 Task: Compose and send an email with the subject 'Request for information', include 'Thank you for your email' in the body, add 'Adam Smith' as the signature, attach 'Resume.docx', and send it to the specified recipient.
Action: Mouse moved to (37, 46)
Screenshot: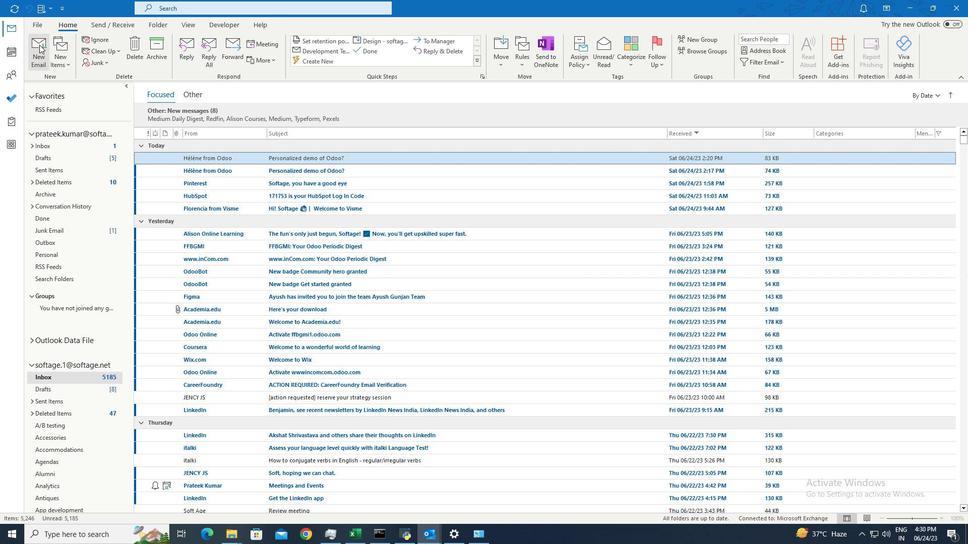 
Action: Mouse pressed left at (37, 46)
Screenshot: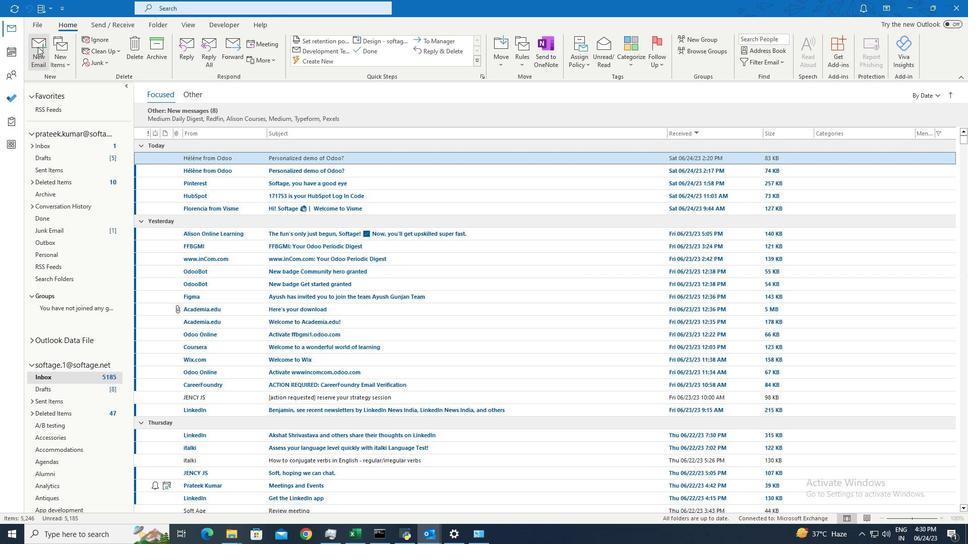 
Action: Mouse moved to (341, 63)
Screenshot: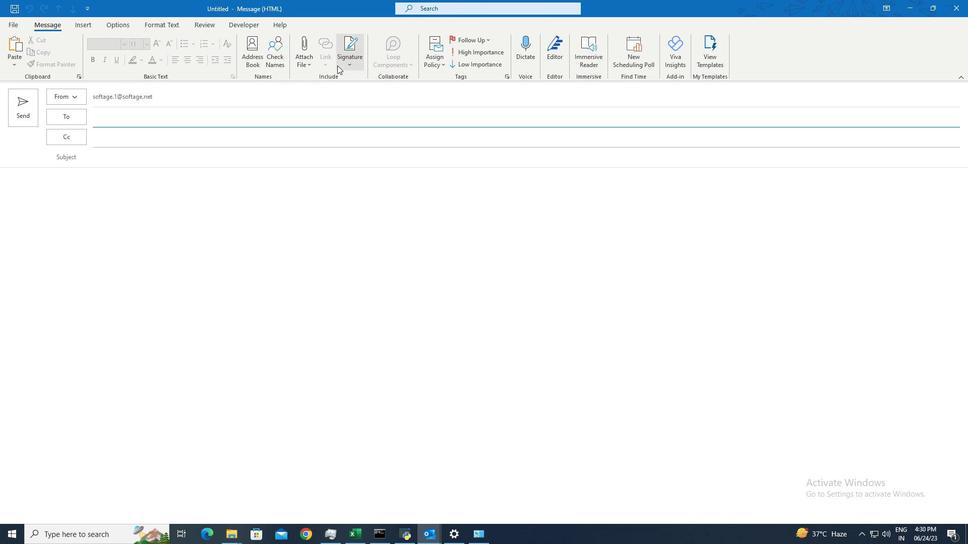 
Action: Mouse pressed left at (341, 63)
Screenshot: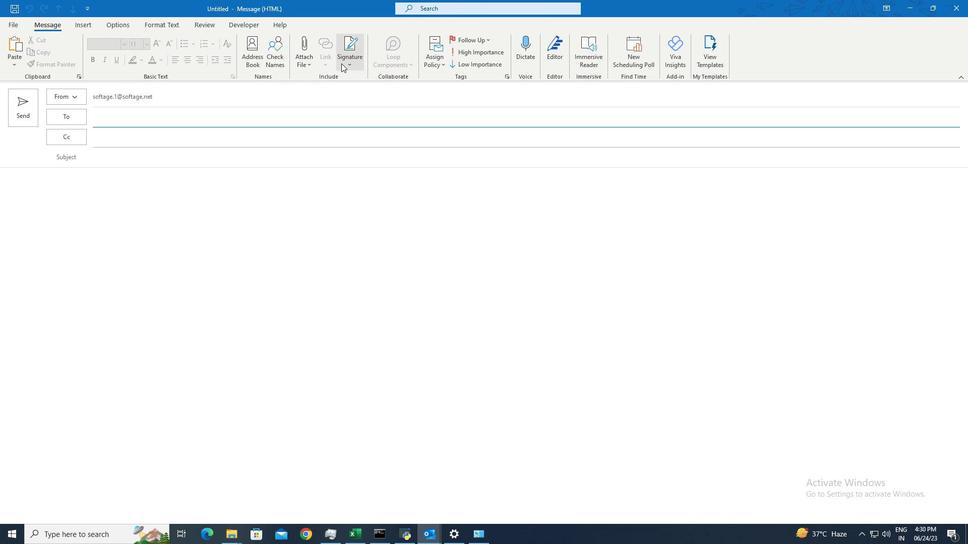 
Action: Mouse moved to (352, 79)
Screenshot: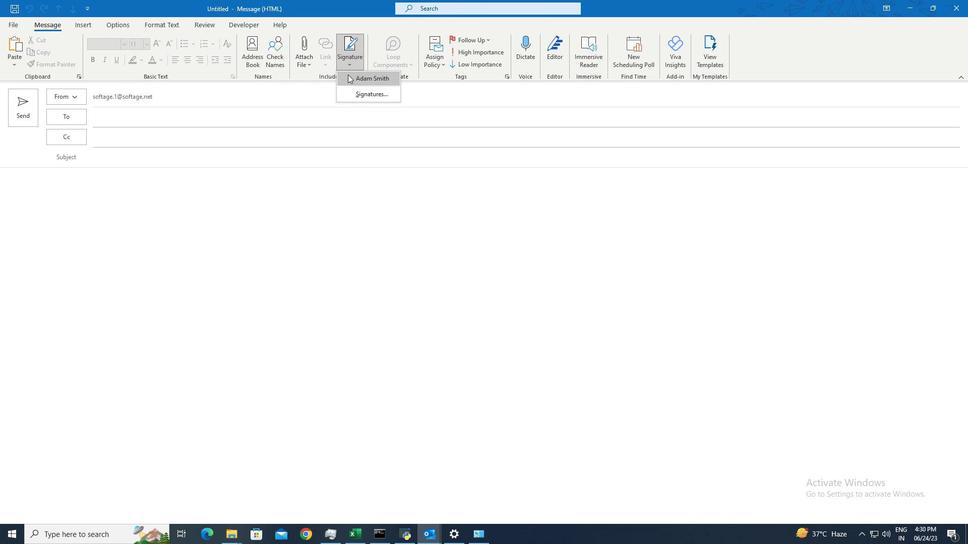 
Action: Mouse pressed left at (352, 79)
Screenshot: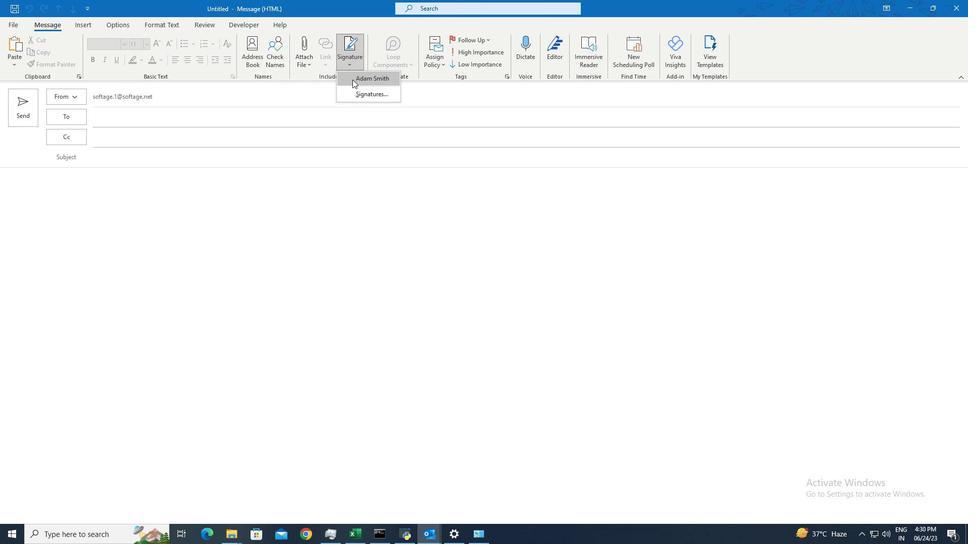
Action: Mouse moved to (127, 158)
Screenshot: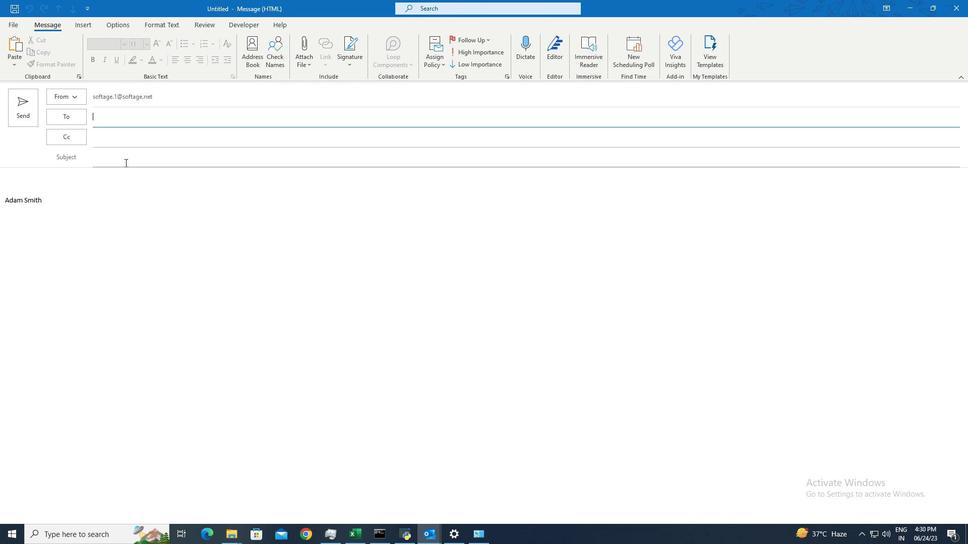 
Action: Mouse pressed left at (127, 158)
Screenshot: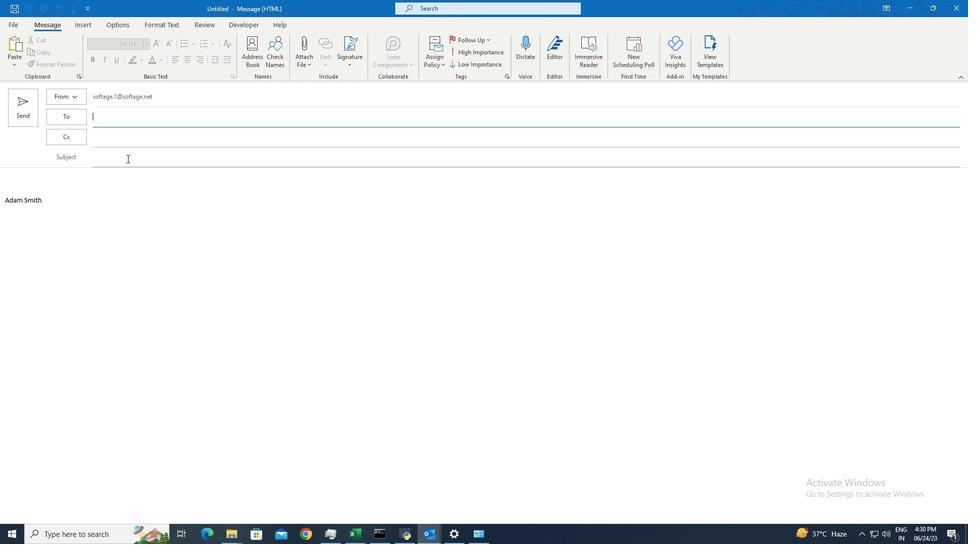 
Action: Mouse moved to (127, 158)
Screenshot: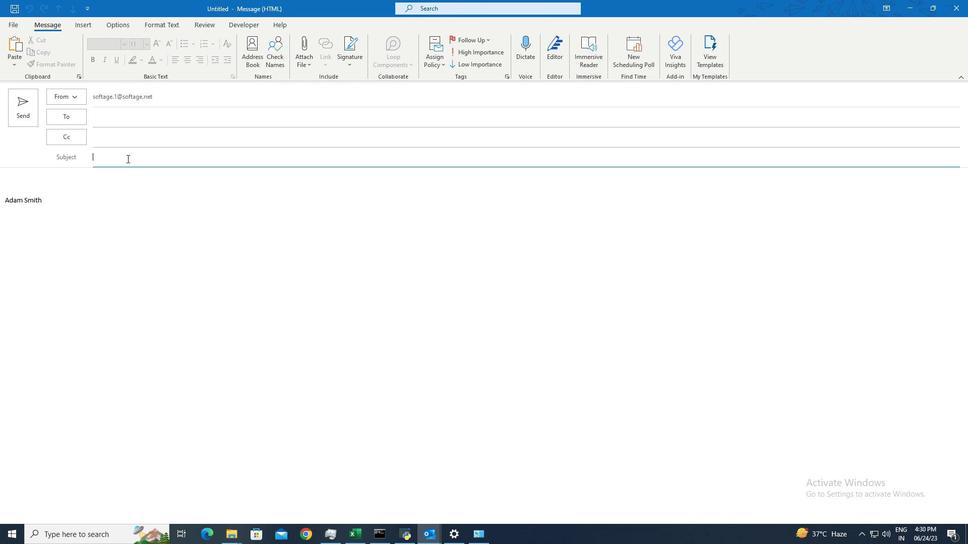 
Action: Key pressed <Key.shift>Request<Key.space>for<Key.space>information
Screenshot: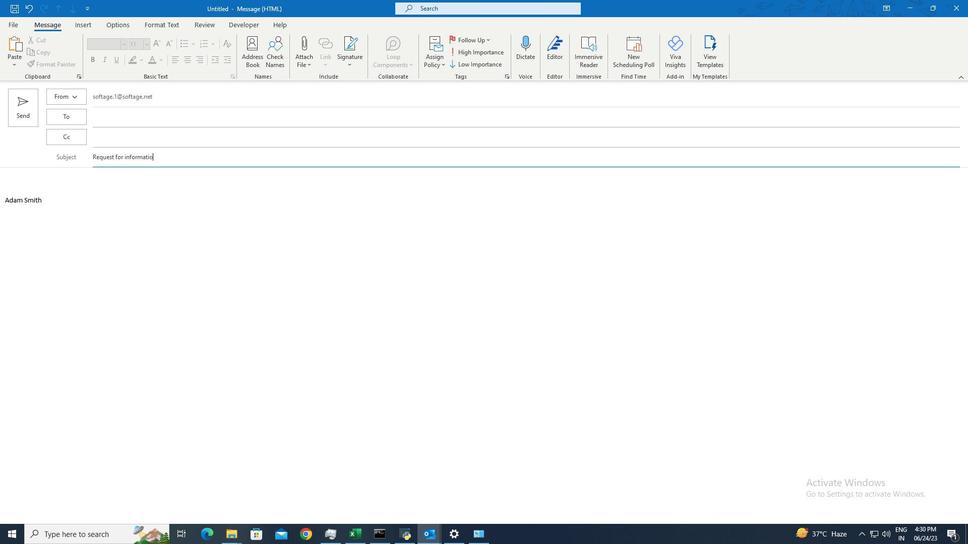 
Action: Mouse moved to (134, 186)
Screenshot: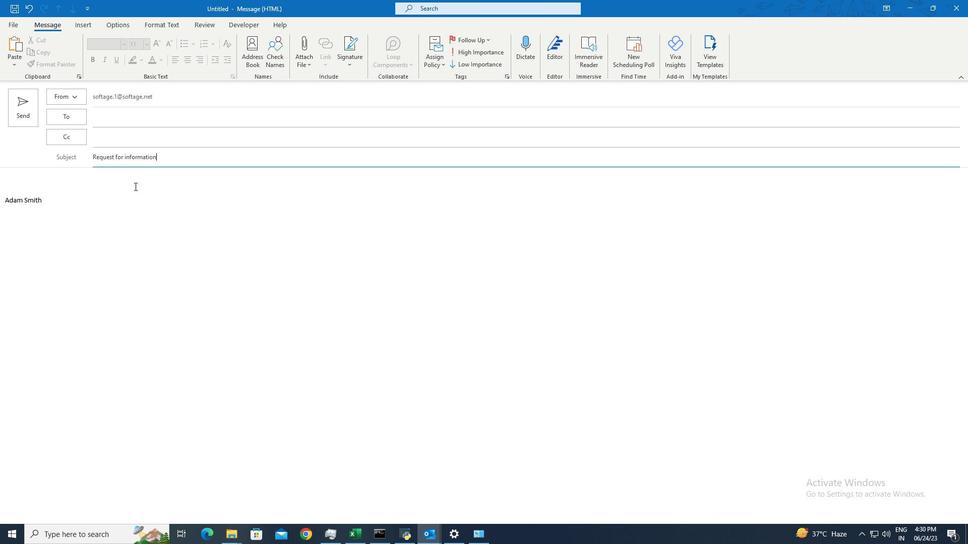 
Action: Mouse pressed left at (134, 186)
Screenshot: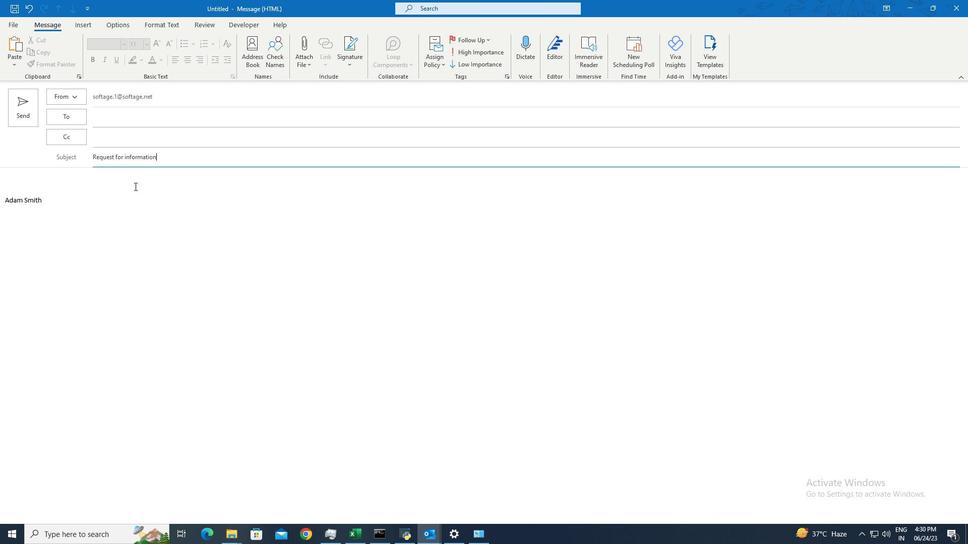 
Action: Key pressed <Key.shift><Key.shift><Key.shift><Key.shift><Key.shift><Key.shift><Key.shift>Thank<Key.space>you<Key.space>for<Key.space>your<Key.space>email.
Screenshot: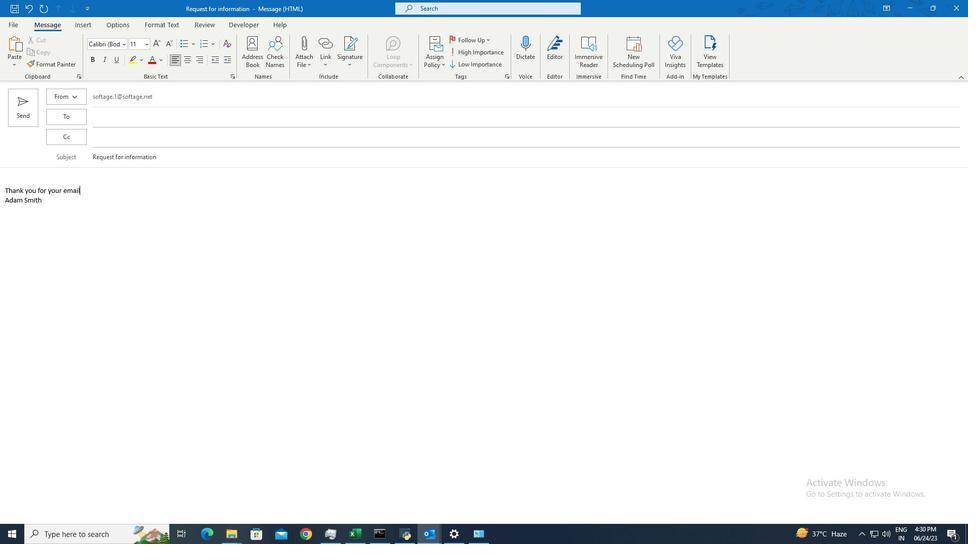 
Action: Mouse moved to (130, 123)
Screenshot: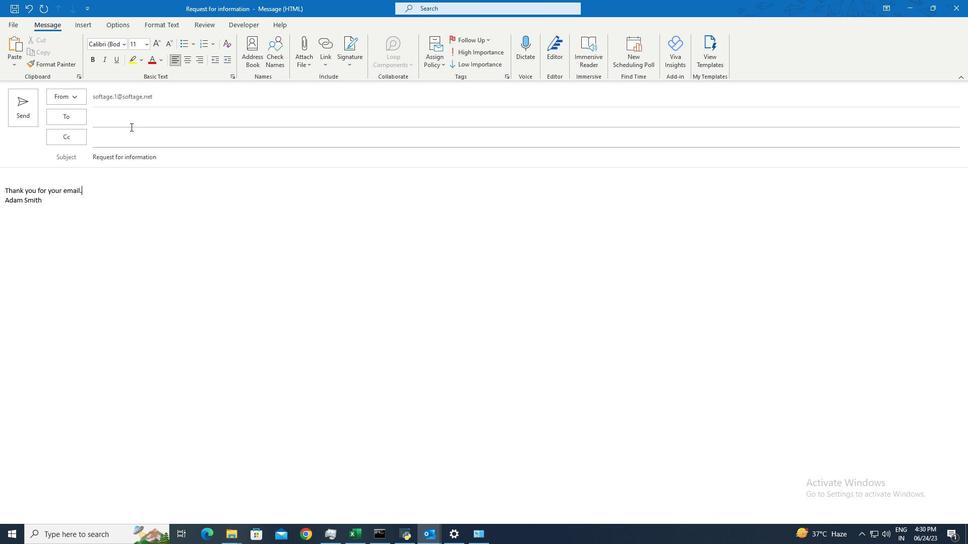 
Action: Mouse pressed left at (130, 123)
Screenshot: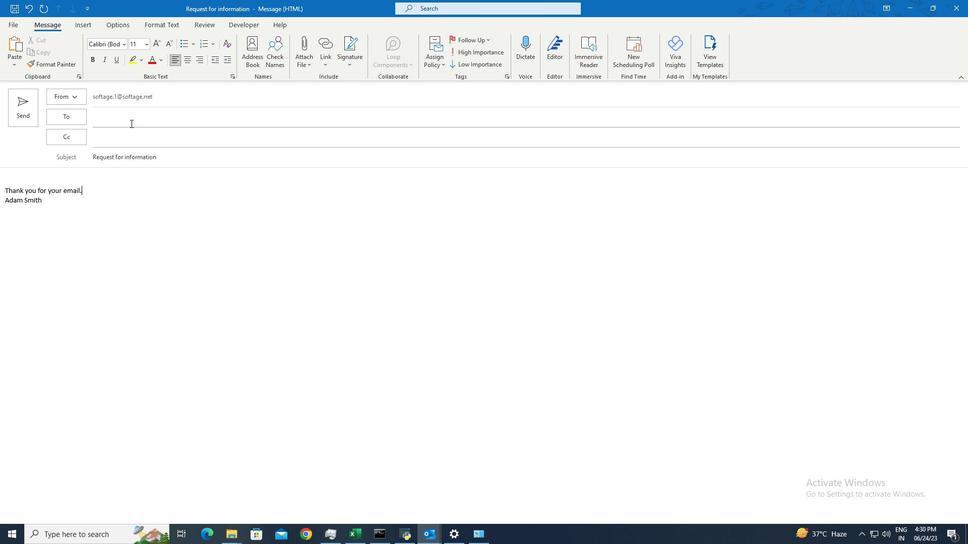 
Action: Mouse moved to (130, 122)
Screenshot: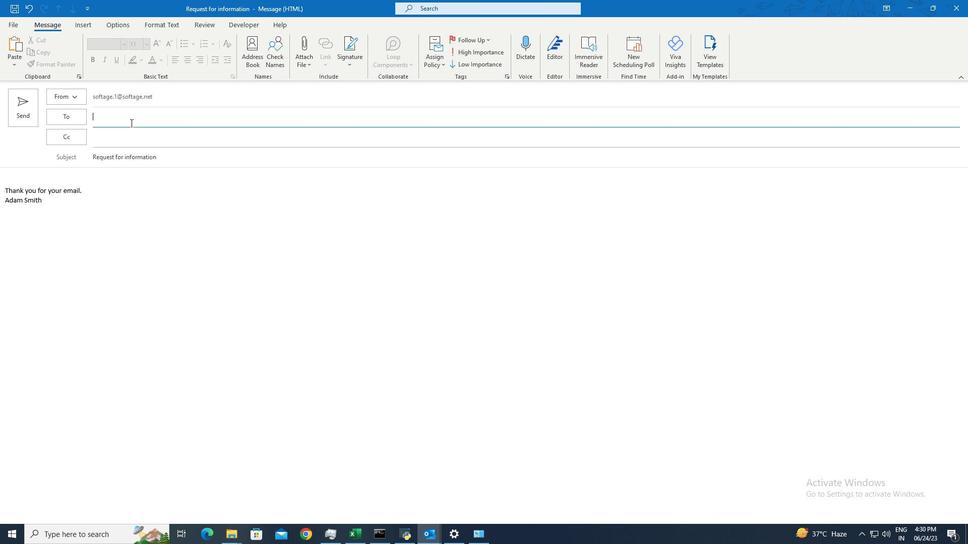 
Action: Key pressed softage.2<Key.shift>@
Screenshot: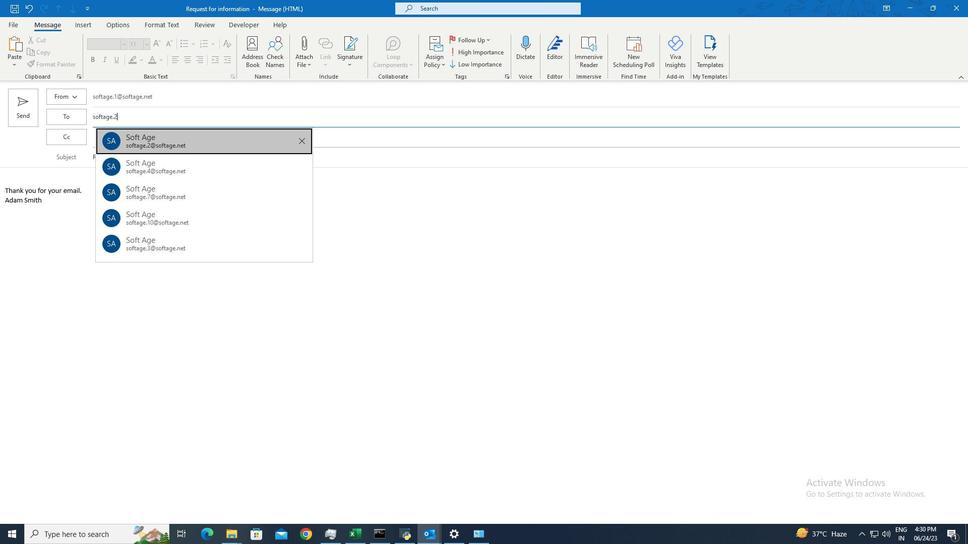 
Action: Mouse moved to (189, 134)
Screenshot: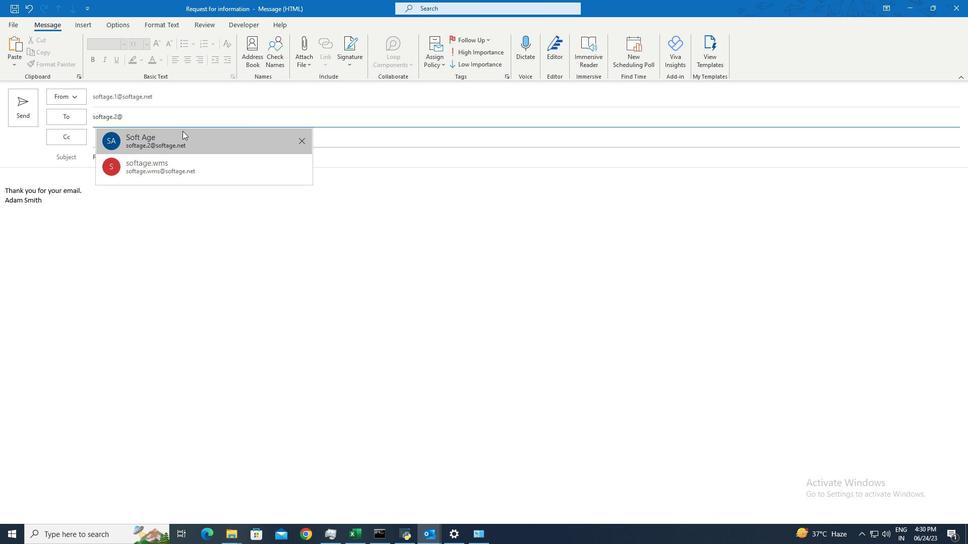 
Action: Mouse pressed left at (189, 134)
Screenshot: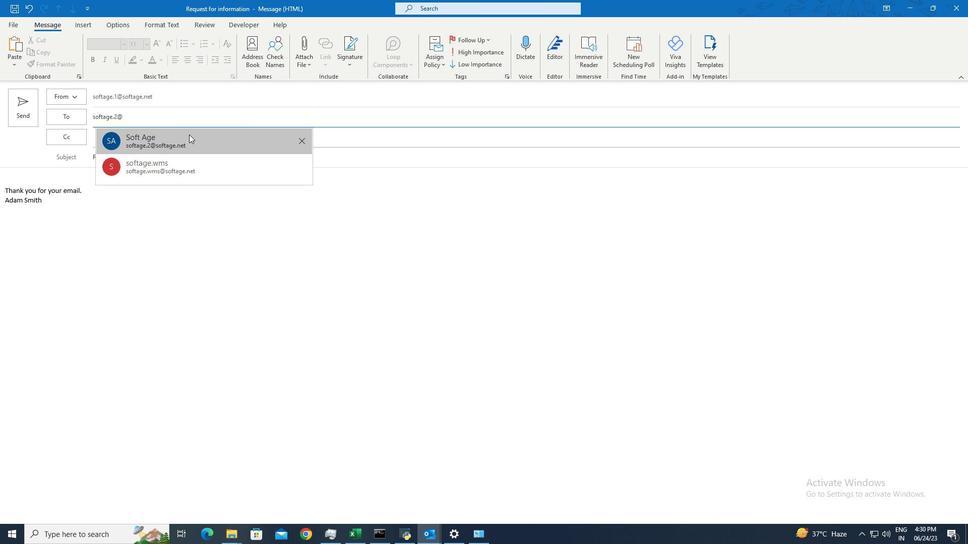 
Action: Mouse moved to (301, 60)
Screenshot: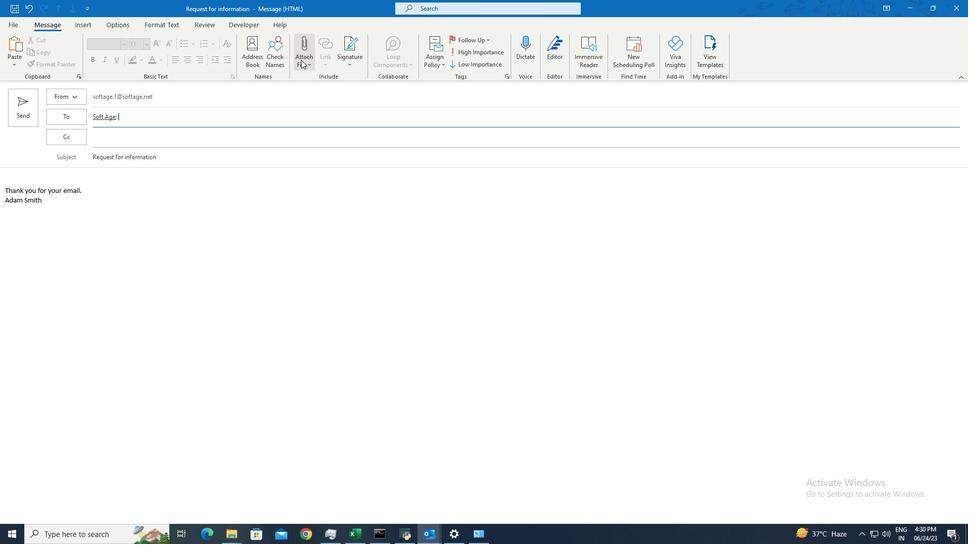 
Action: Mouse pressed left at (301, 60)
Screenshot: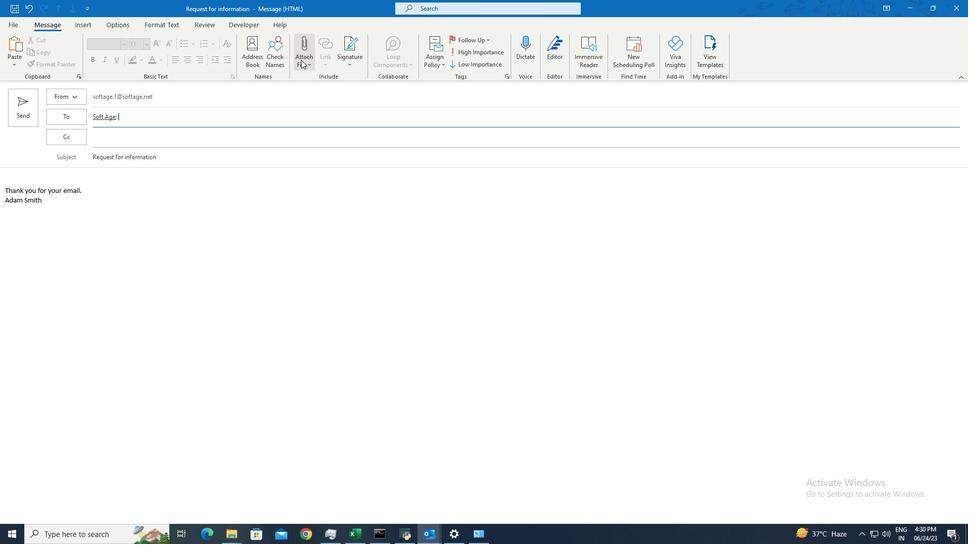 
Action: Mouse moved to (327, 122)
Screenshot: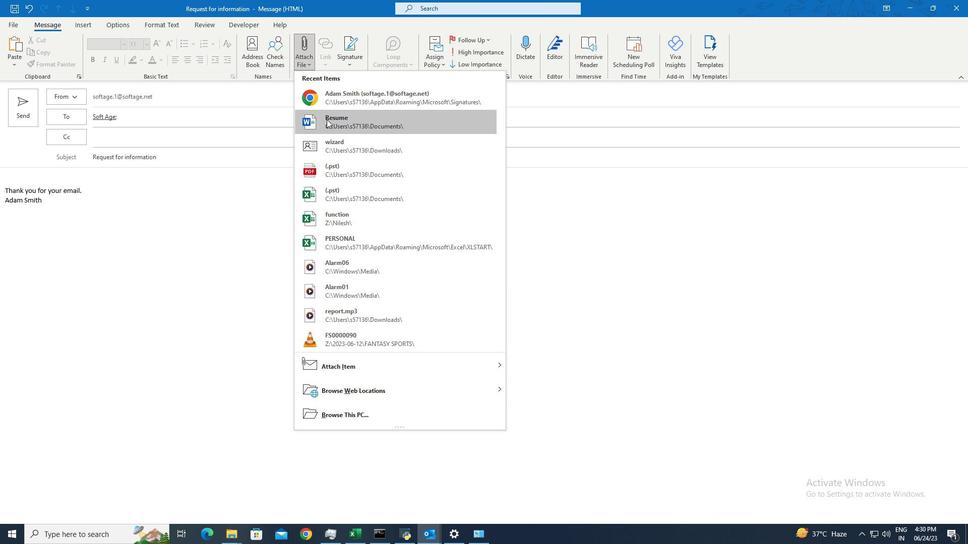
Action: Mouse pressed left at (327, 122)
Screenshot: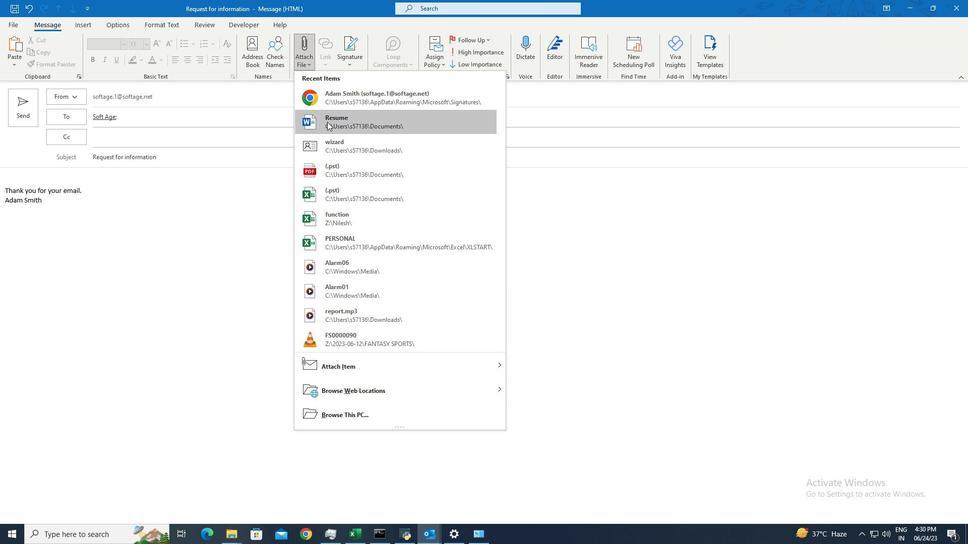 
Action: Mouse moved to (20, 109)
Screenshot: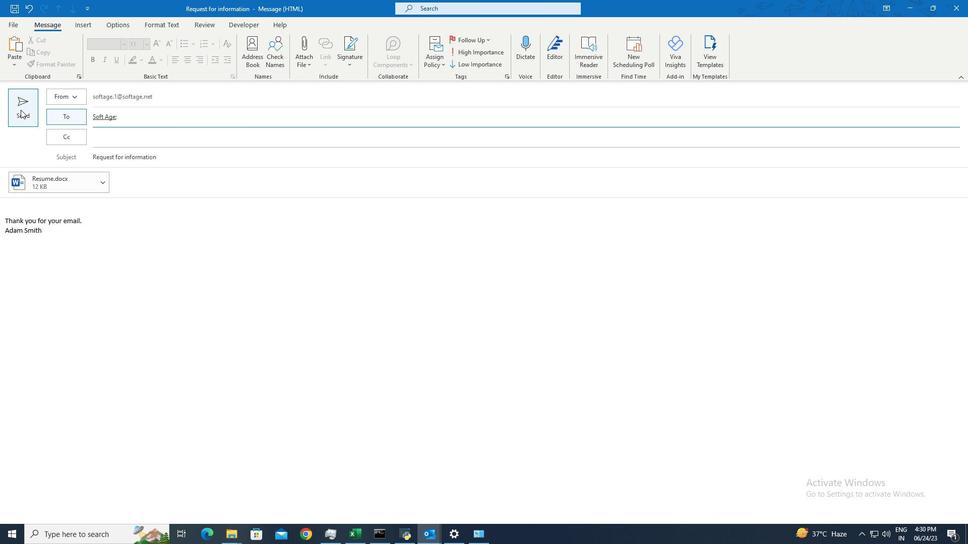 
Action: Mouse pressed left at (20, 109)
Screenshot: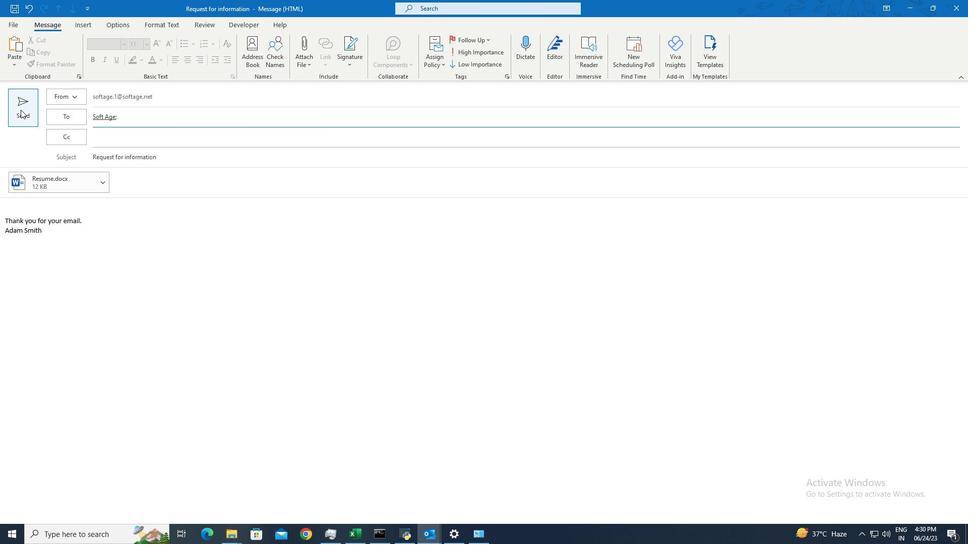
Action: Mouse moved to (52, 400)
Screenshot: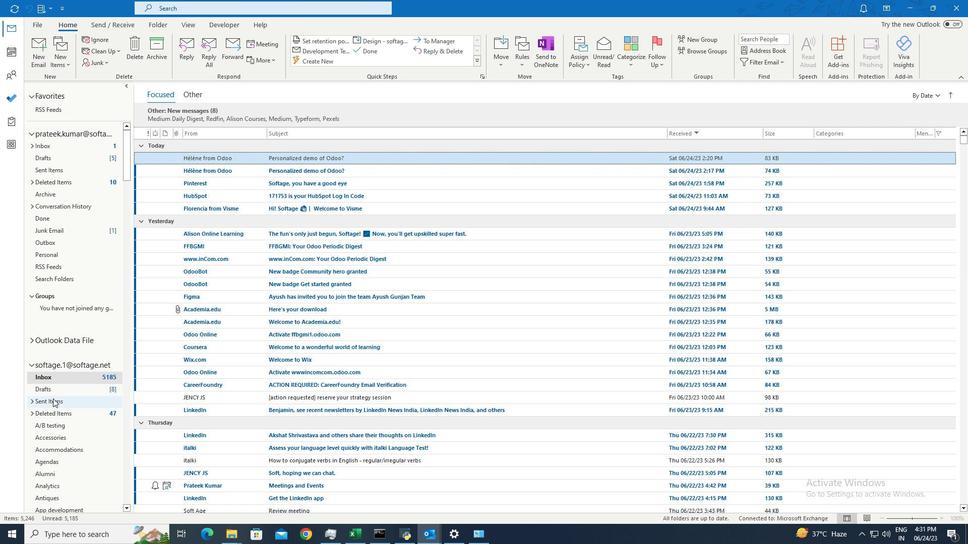 
Action: Mouse pressed left at (52, 400)
Screenshot: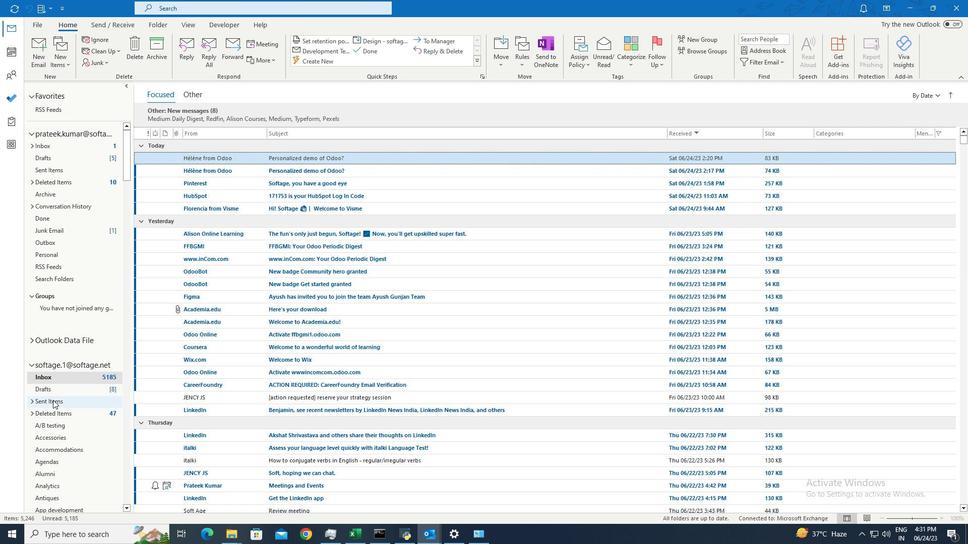 
Action: Mouse moved to (289, 134)
Screenshot: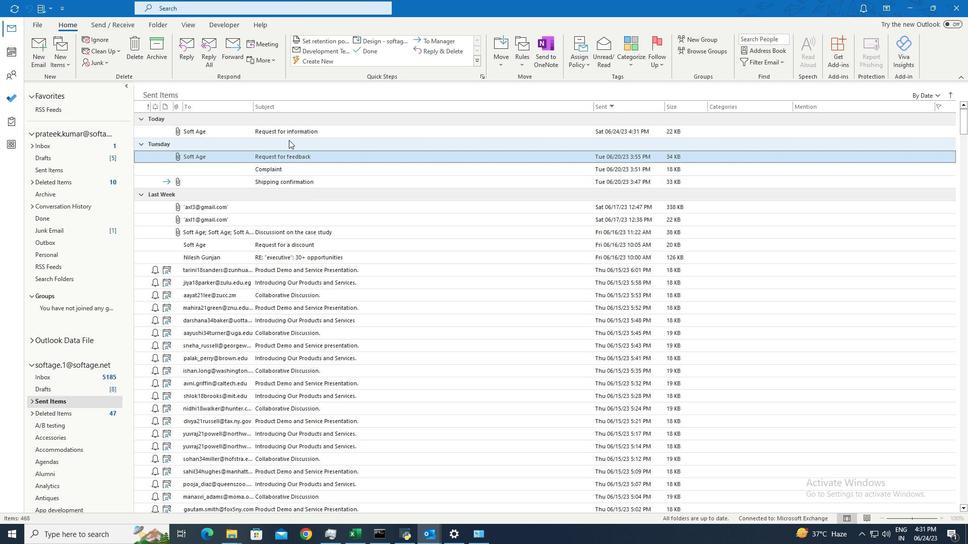 
Action: Mouse pressed left at (289, 134)
Screenshot: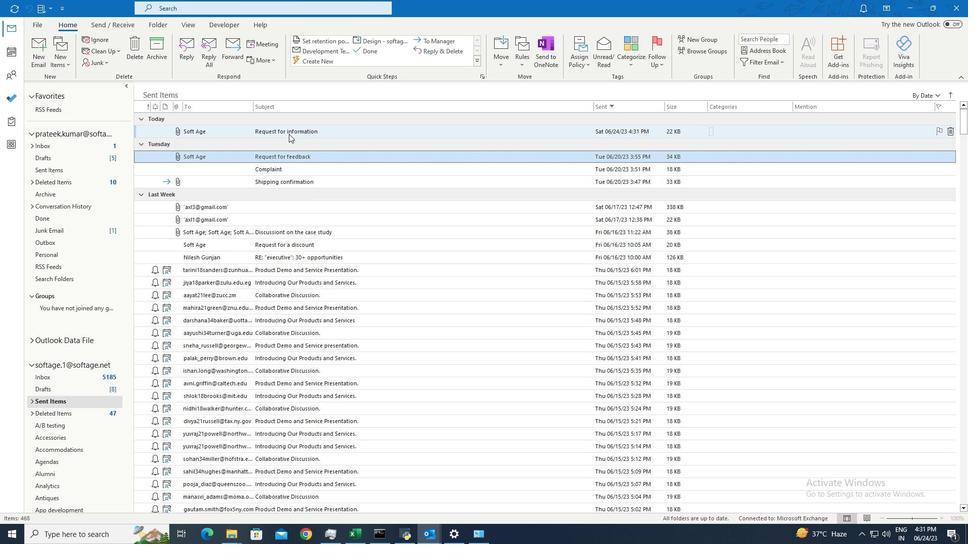 
Action: Mouse moved to (496, 61)
Screenshot: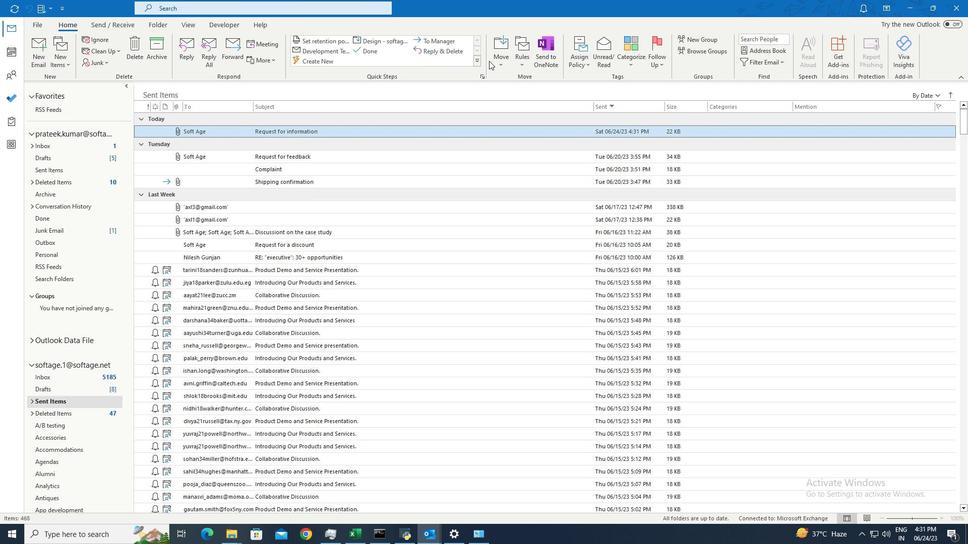 
Action: Mouse pressed left at (496, 61)
Screenshot: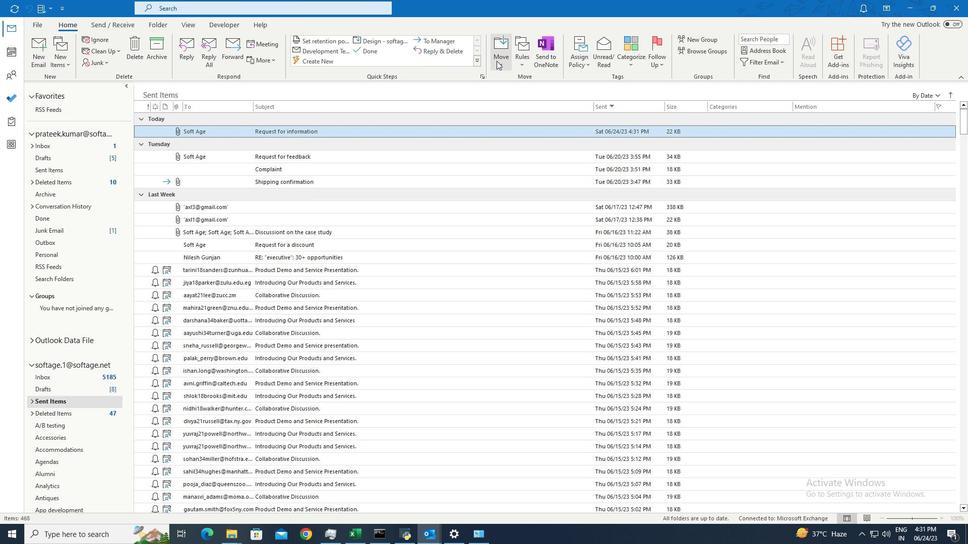 
Action: Mouse moved to (530, 135)
Screenshot: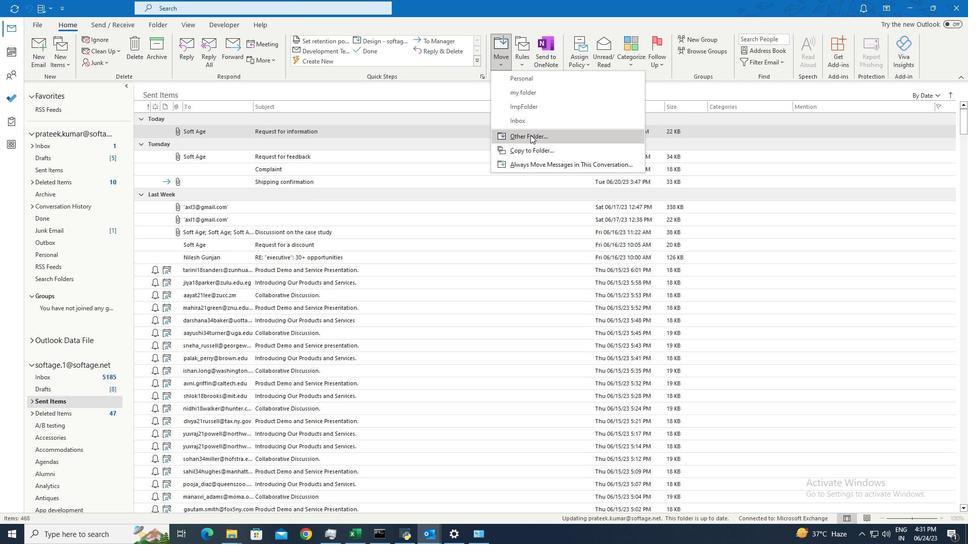 
Action: Mouse pressed left at (530, 135)
Screenshot: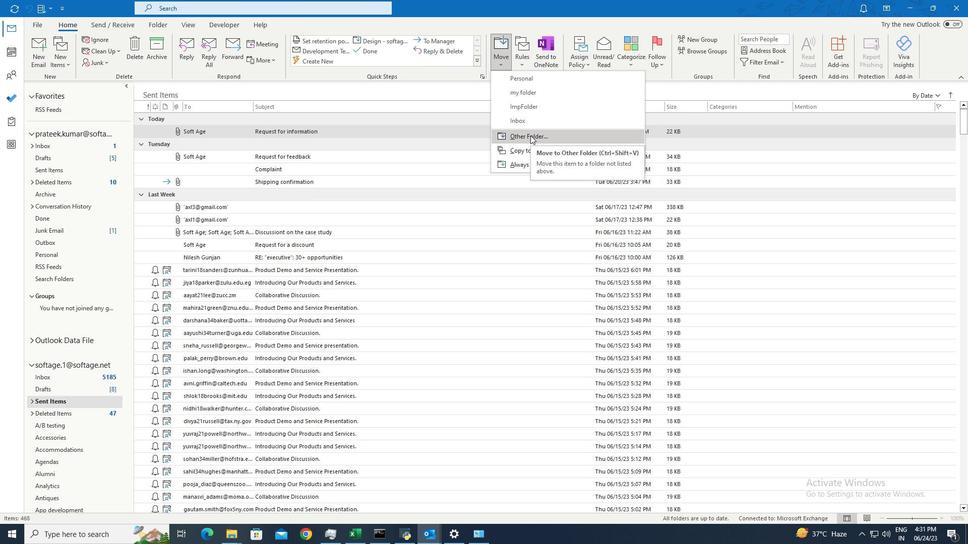 
Action: Mouse moved to (458, 235)
Screenshot: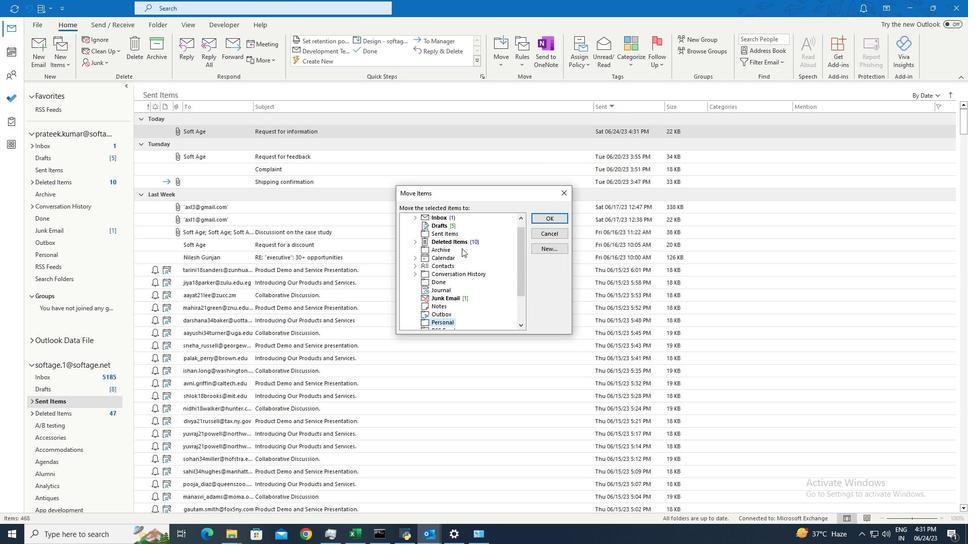 
Action: Mouse scrolled (458, 235) with delta (0, 0)
Screenshot: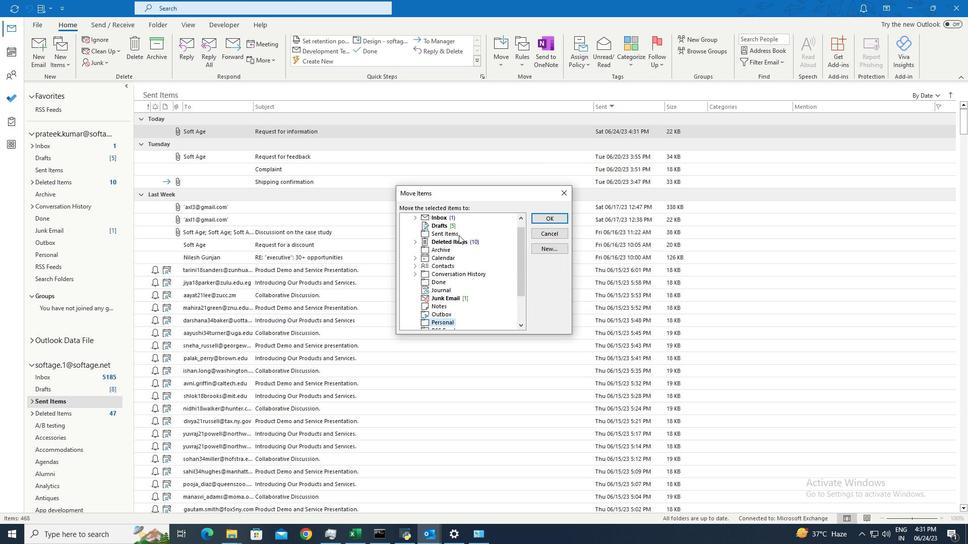 
Action: Mouse moved to (459, 236)
Screenshot: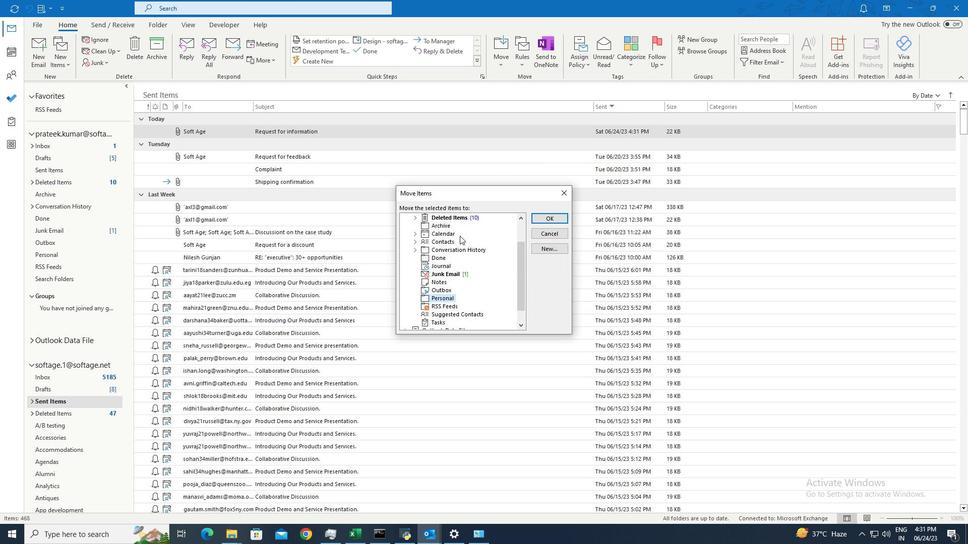 
Action: Mouse scrolled (459, 235) with delta (0, 0)
Screenshot: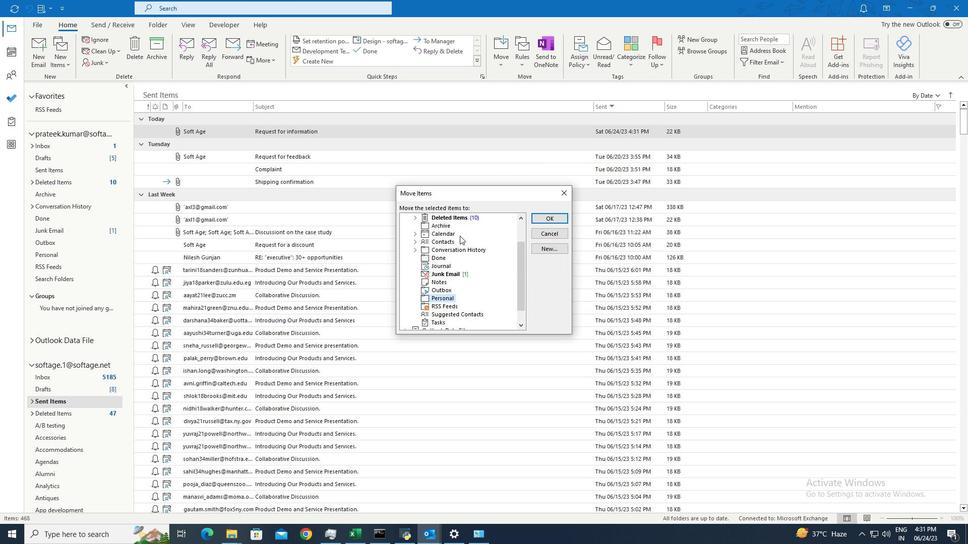 
Action: Mouse moved to (450, 281)
Screenshot: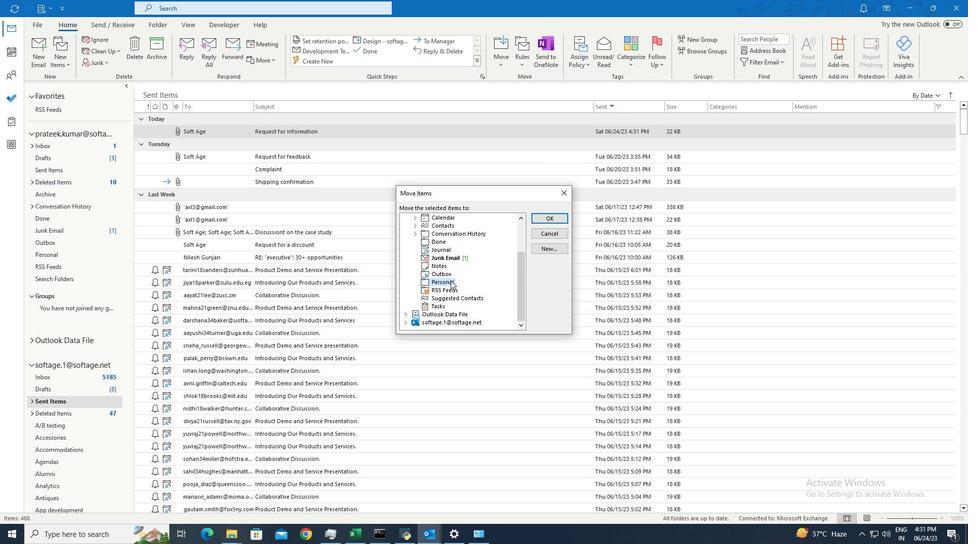 
Action: Mouse pressed left at (450, 281)
Screenshot: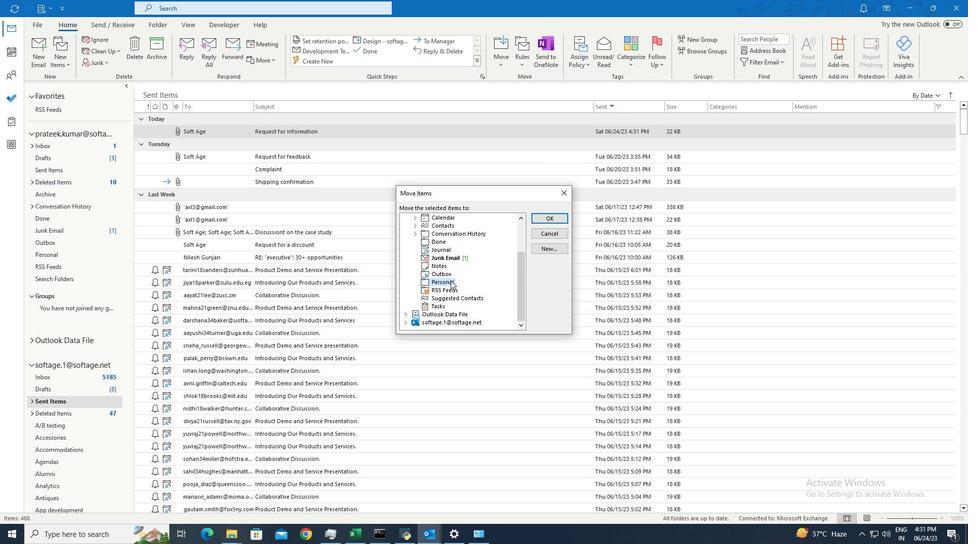 
Action: Mouse moved to (562, 215)
Screenshot: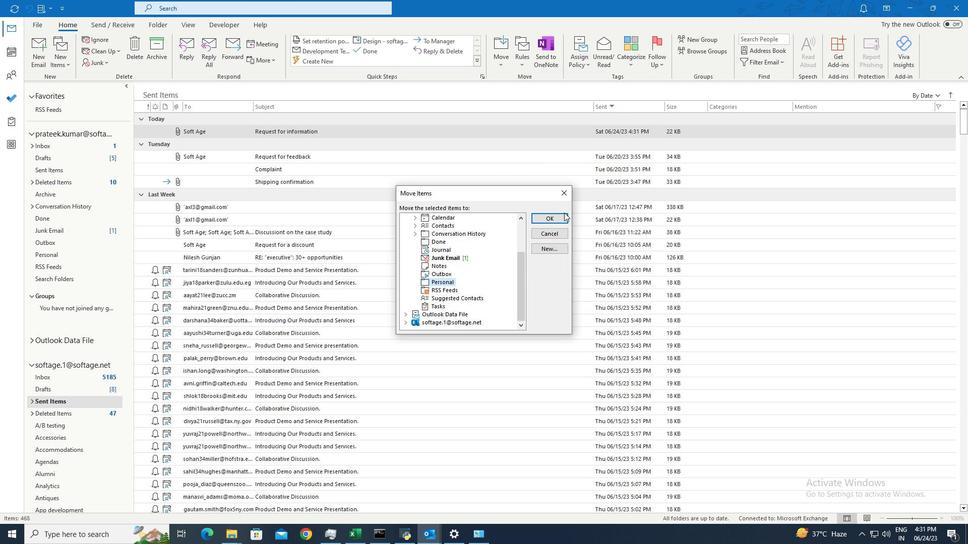 
Action: Mouse pressed left at (562, 215)
Screenshot: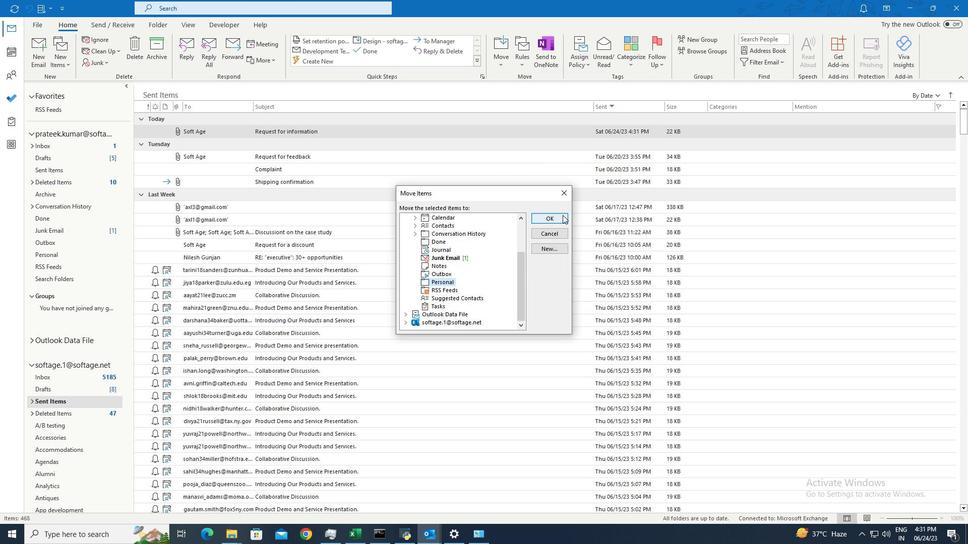 
